 Task: Plan a wildlife safari in Yellowstone National Park, Wyoming/Montana, and Grand Teton National Park, Wyoming.
Action: Mouse moved to (166, 72)
Screenshot: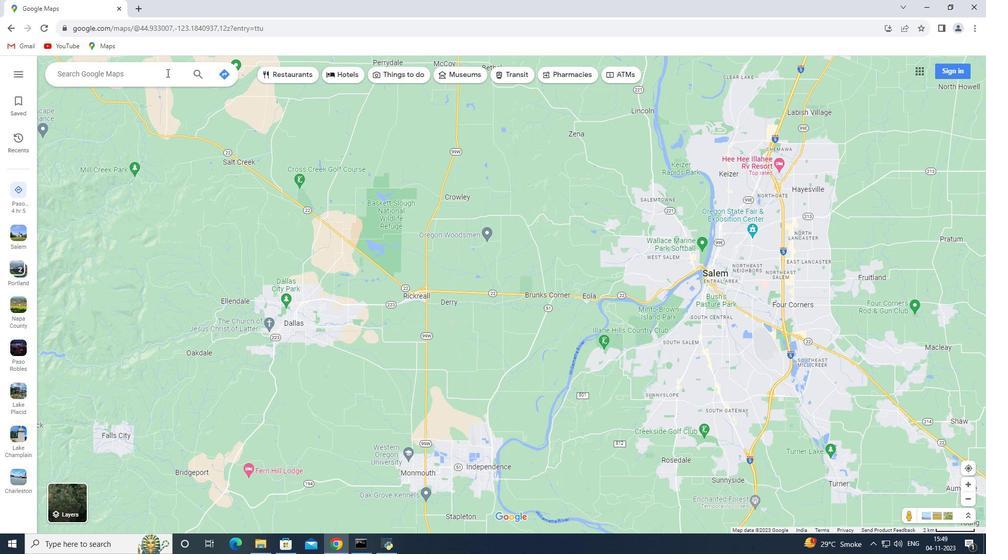 
Action: Mouse pressed left at (166, 72)
Screenshot: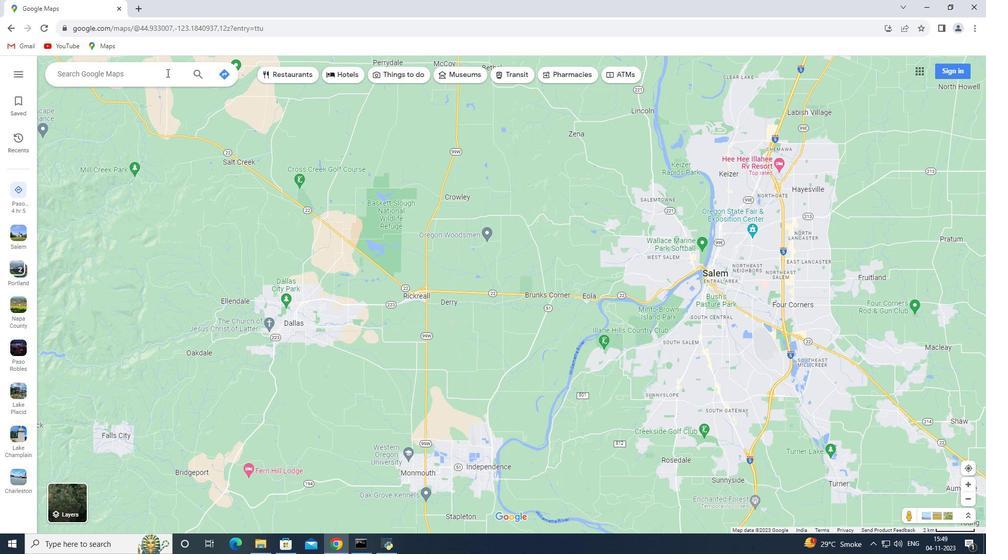 
Action: Key pressed <Key.shift>Yellowstone<Key.space><Key.shift>National<Key.space><Key.shift>Park,<Key.space><Key.shift>Wyoming/<Key.shift>Montana<Key.enter>
Screenshot: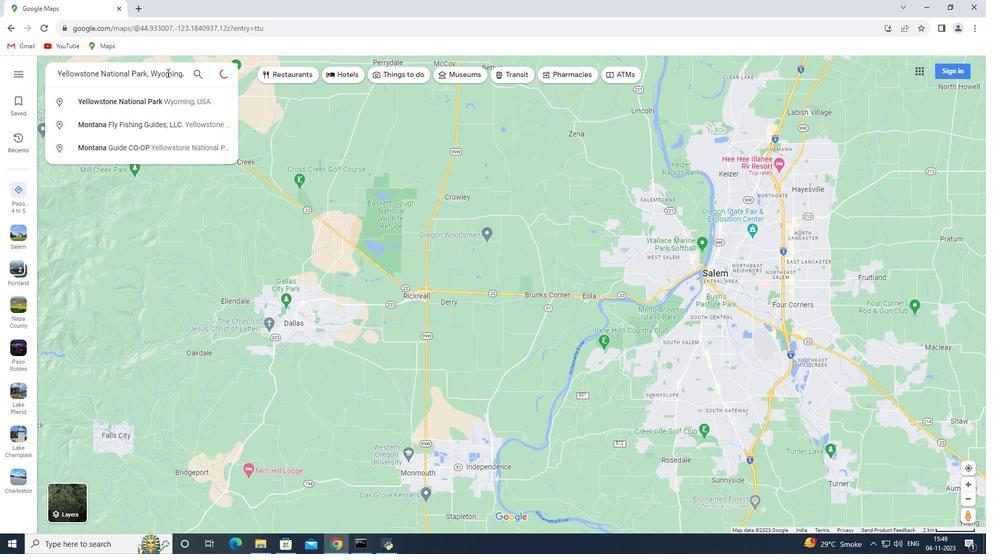 
Action: Mouse moved to (139, 270)
Screenshot: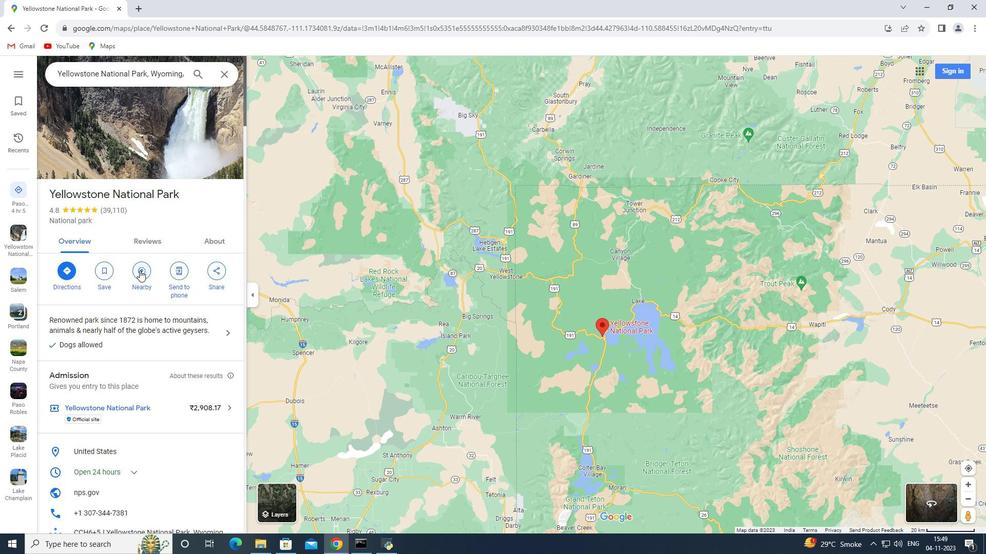 
Action: Mouse pressed left at (139, 270)
Screenshot: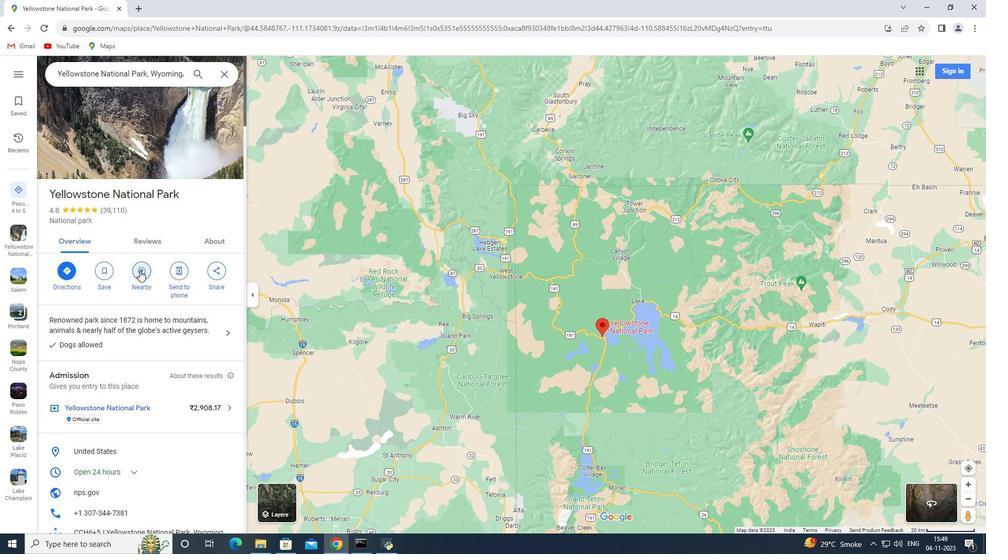 
Action: Key pressed wildlife<Key.space>safari<Key.enter>
Screenshot: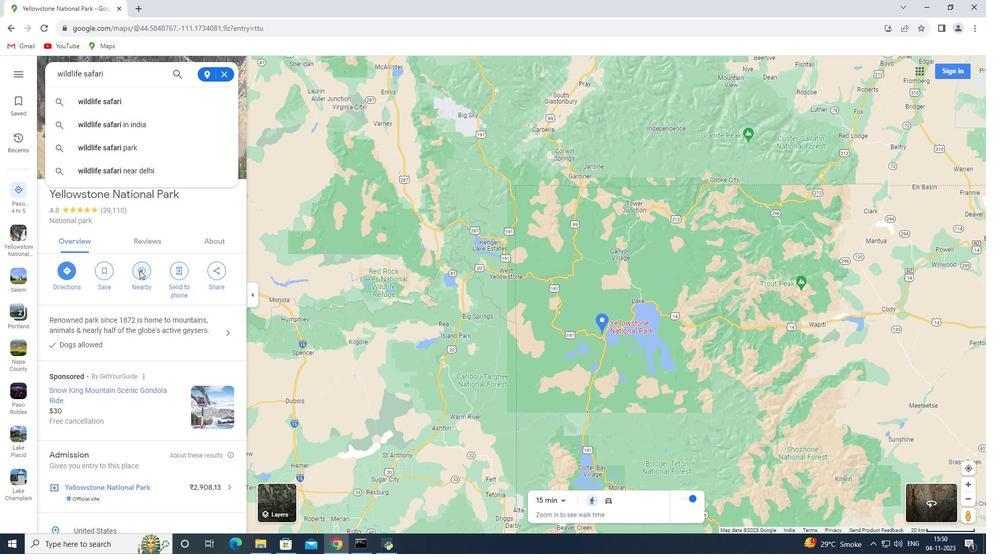 
Action: Mouse moved to (223, 76)
Screenshot: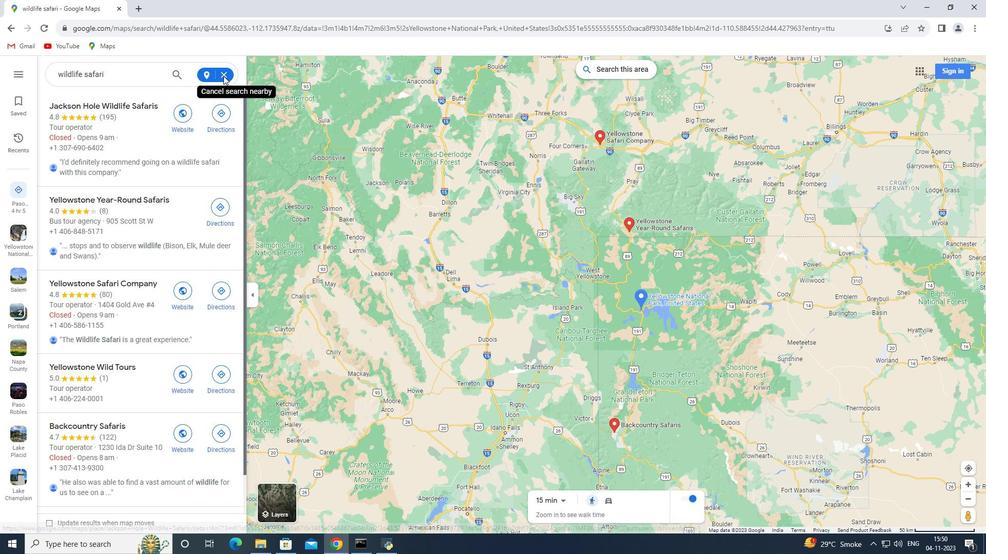 
Action: Mouse pressed left at (223, 76)
Screenshot: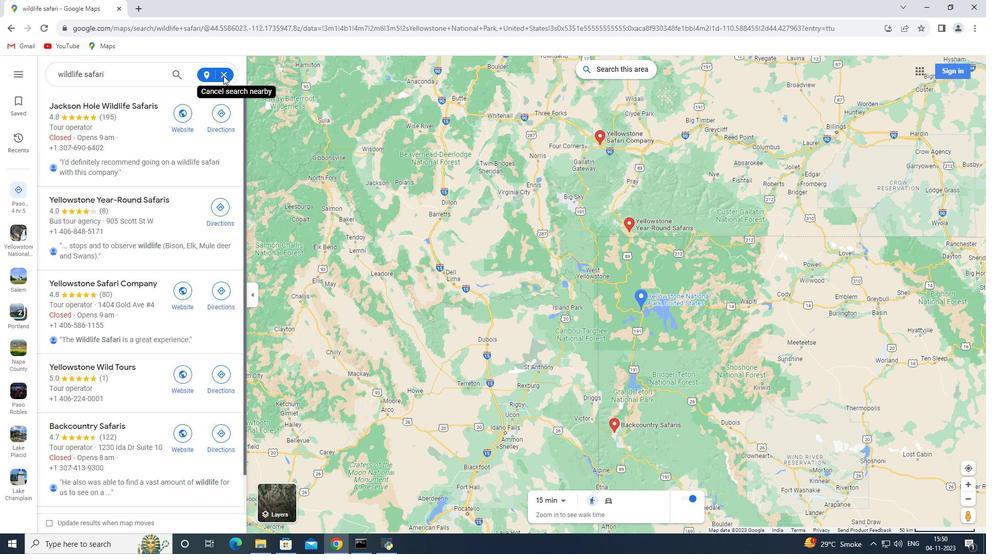 
Action: Mouse moved to (223, 76)
Screenshot: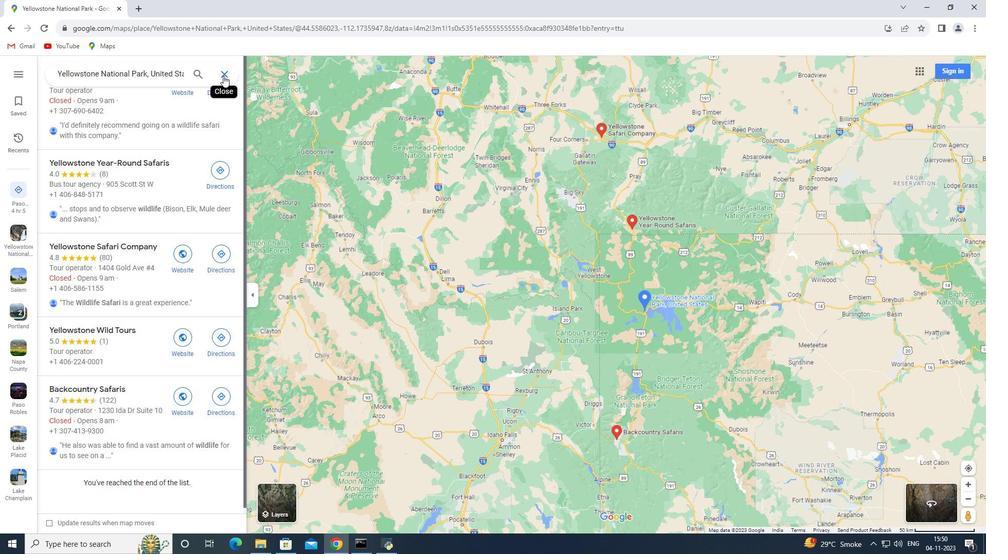 
Action: Mouse pressed left at (223, 76)
Screenshot: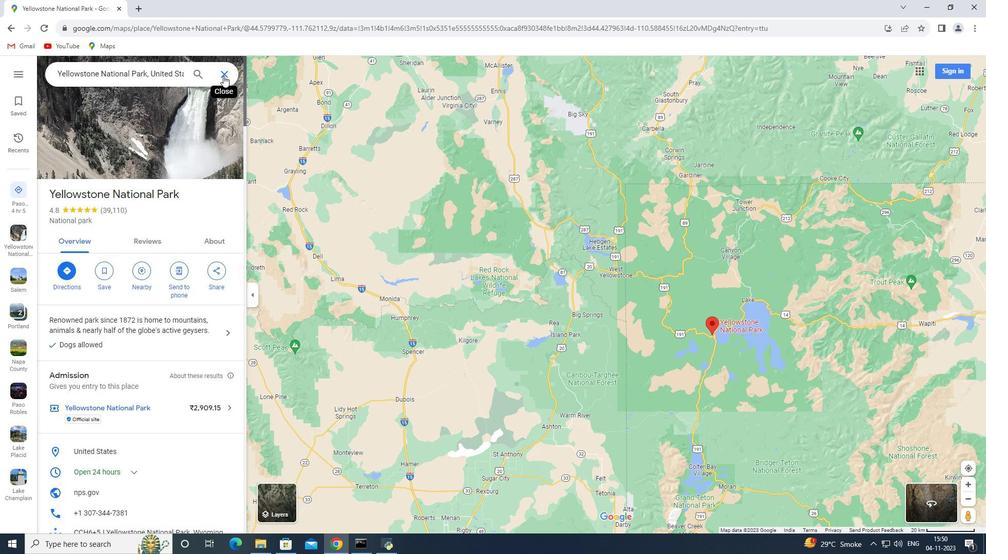 
Action: Mouse moved to (149, 73)
Screenshot: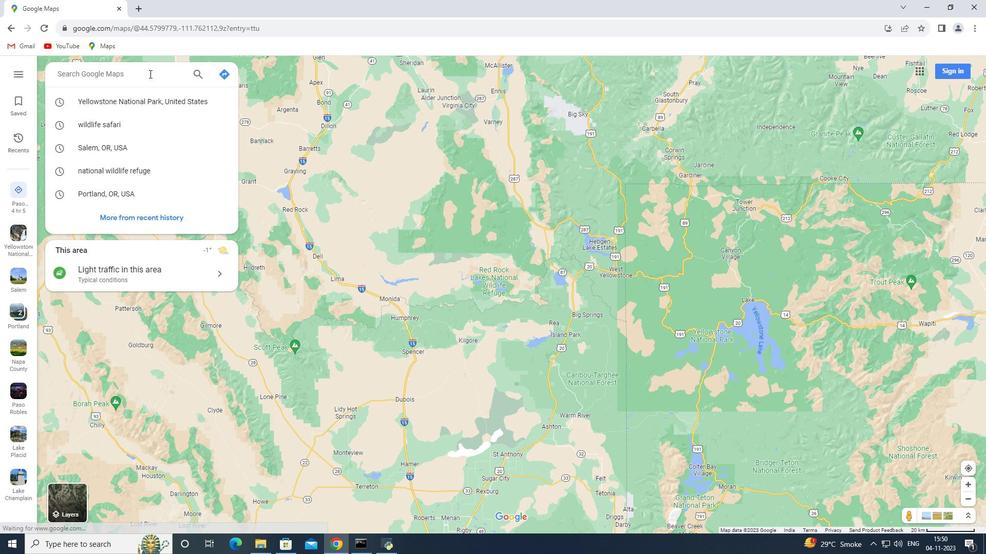 
Action: Key pressed <Key.shift>Grand<Key.space><Key.shift>Teton<Key.space><Key.shift>National<Key.space><Key.shift>Park,<Key.space><Key.shift>Wyoming<Key.enter>
Screenshot: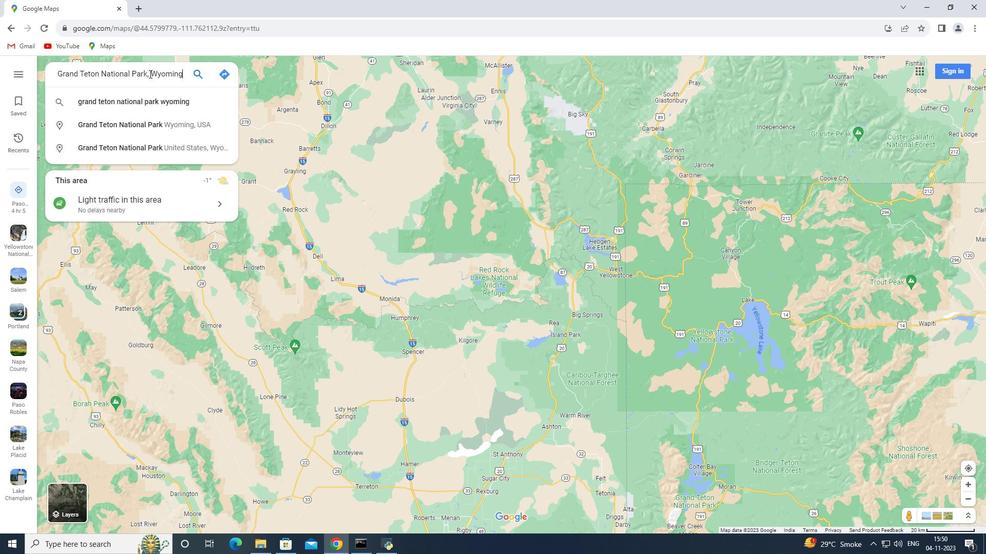 
Action: Mouse moved to (141, 269)
Screenshot: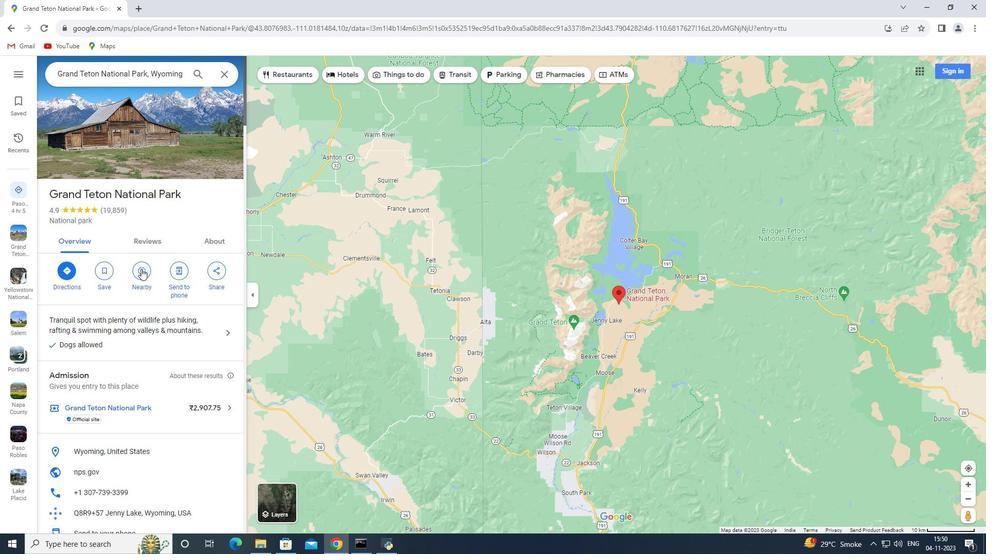 
Action: Mouse pressed left at (141, 269)
Screenshot: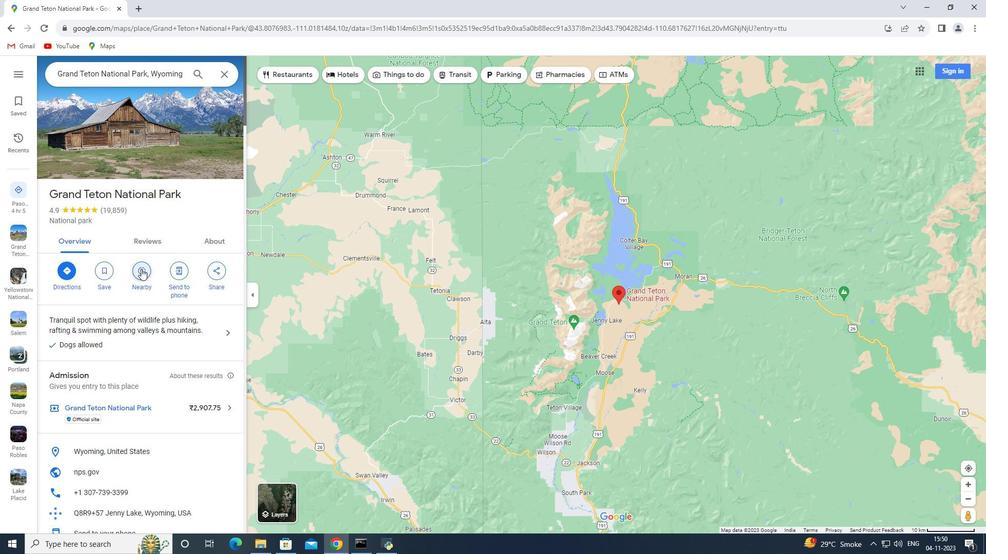 
Action: Key pressed wildlife<Key.space>safari<Key.enter>
Screenshot: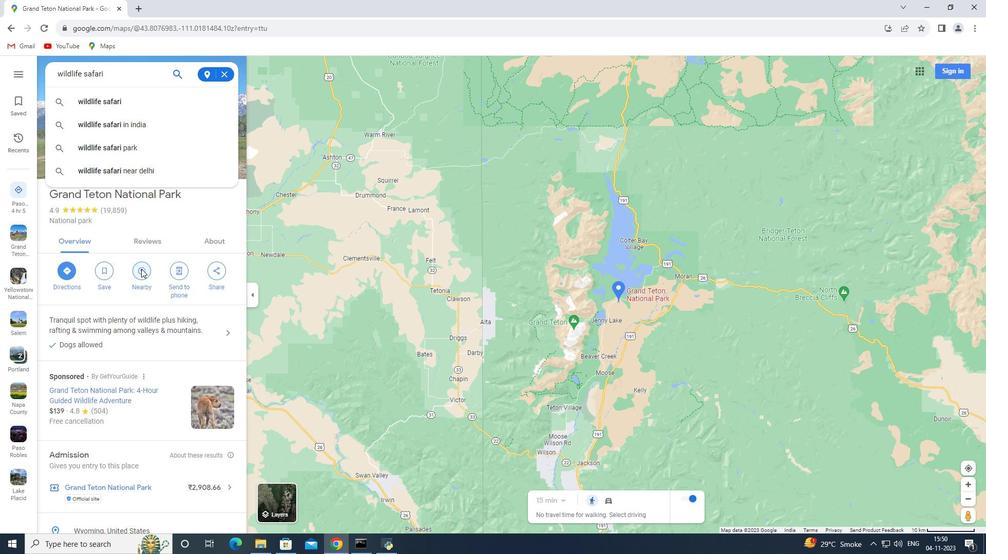 
